 Task: Assign Harsh Tikku as Project Lead of Scrum Project Project0006 in Jira
Action: Mouse moved to (362, 411)
Screenshot: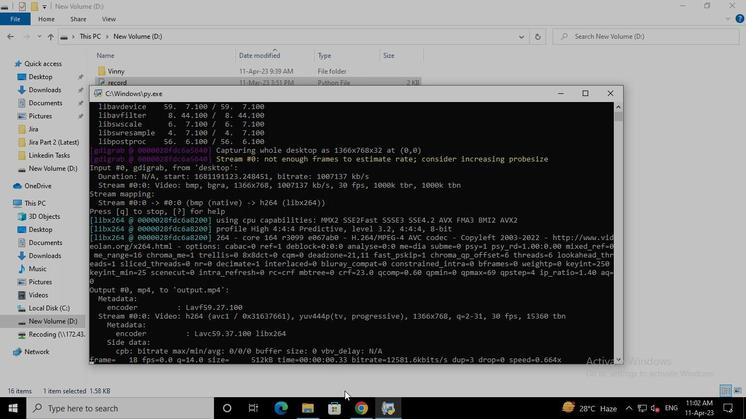 
Action: Mouse pressed left at (362, 411)
Screenshot: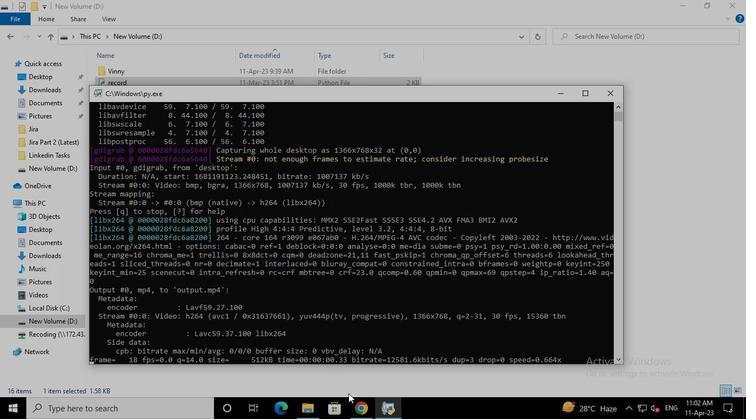 
Action: Mouse moved to (204, 56)
Screenshot: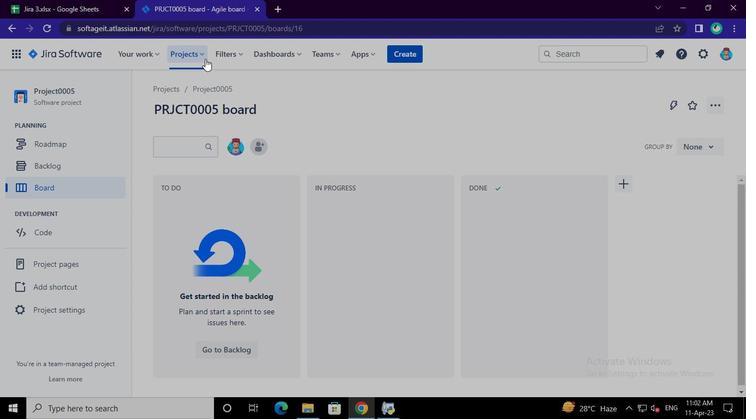 
Action: Mouse pressed left at (204, 56)
Screenshot: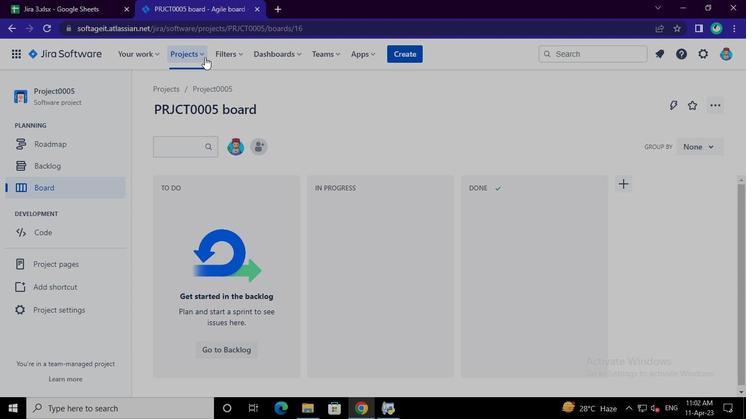 
Action: Mouse moved to (227, 138)
Screenshot: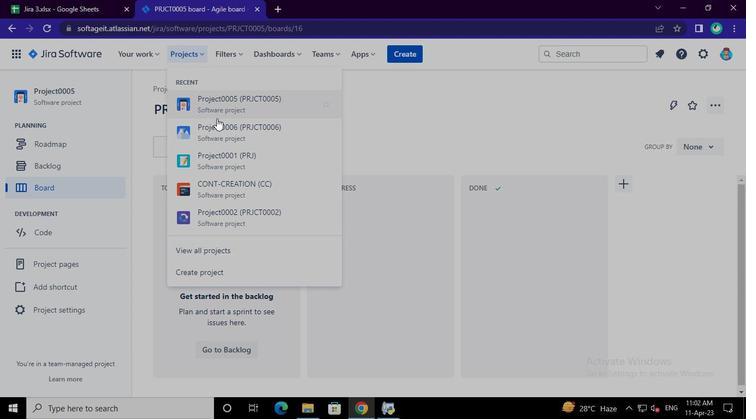 
Action: Mouse pressed left at (227, 138)
Screenshot: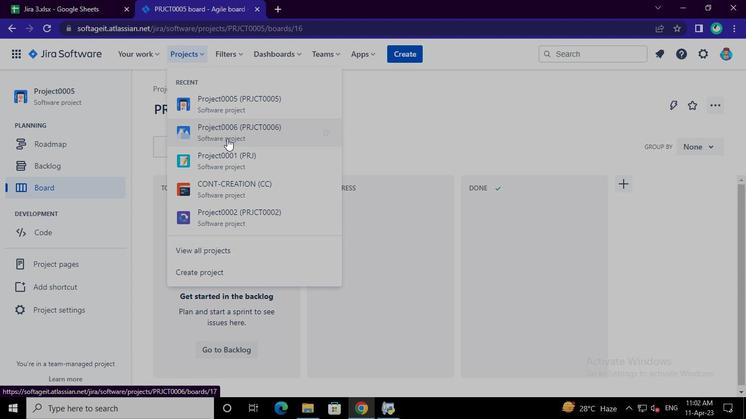 
Action: Mouse moved to (74, 307)
Screenshot: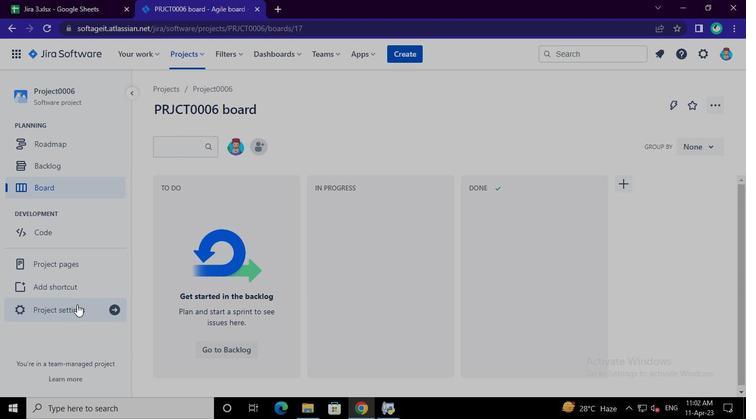 
Action: Mouse pressed left at (74, 307)
Screenshot: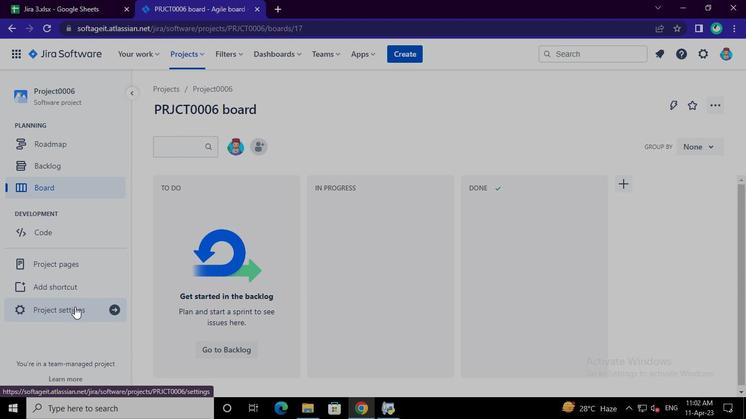 
Action: Mouse moved to (401, 355)
Screenshot: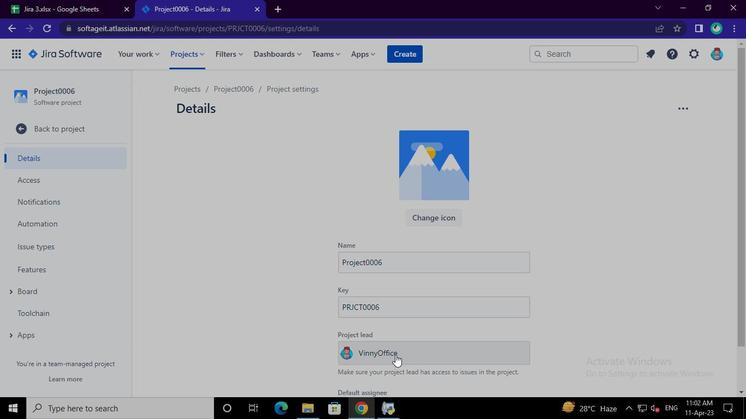 
Action: Mouse pressed left at (401, 355)
Screenshot: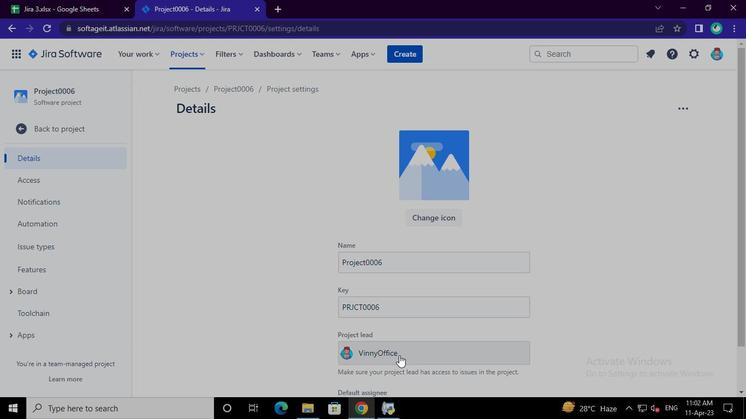 
Action: Mouse moved to (411, 267)
Screenshot: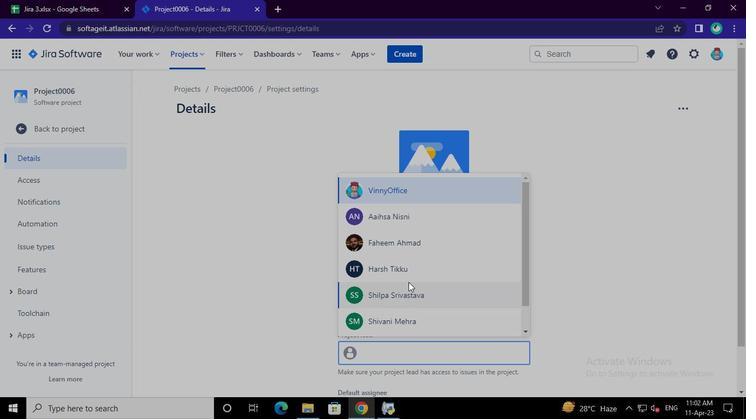 
Action: Mouse pressed left at (411, 267)
Screenshot: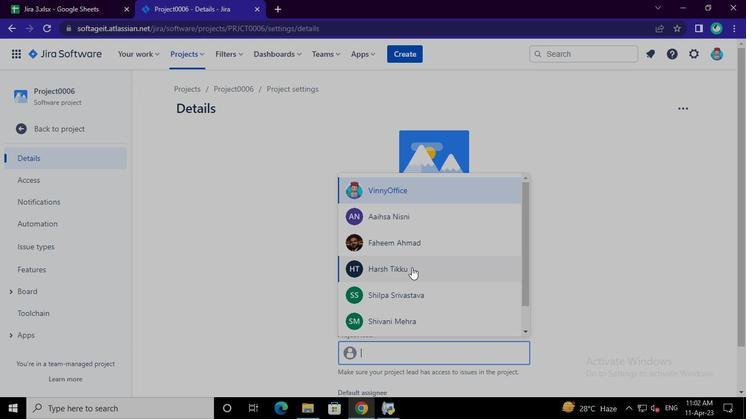 
Action: Mouse moved to (354, 386)
Screenshot: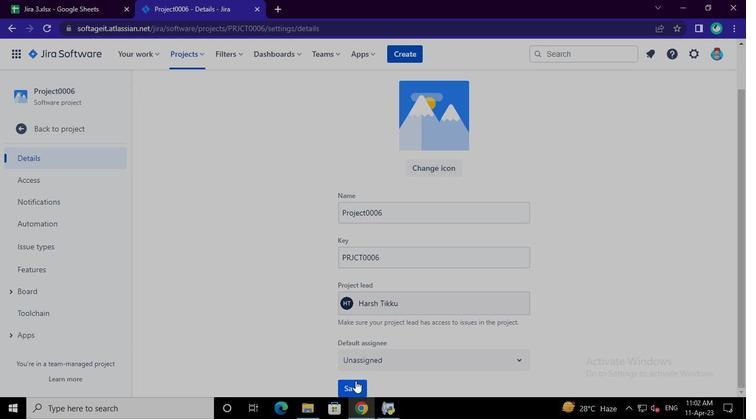 
Action: Mouse pressed left at (354, 386)
Screenshot: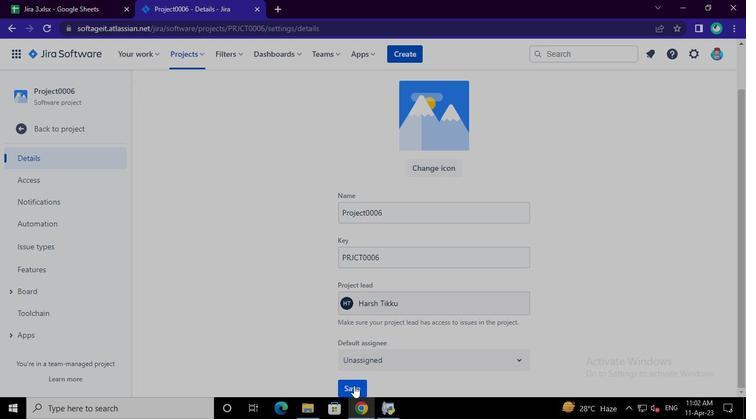 
Action: Mouse moved to (390, 411)
Screenshot: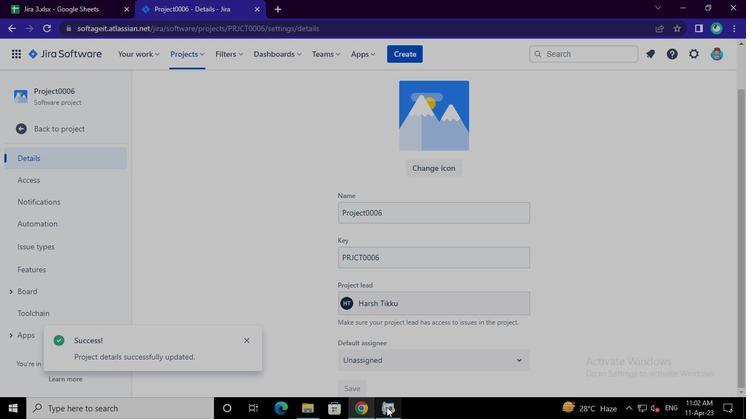 
Action: Mouse pressed left at (390, 411)
Screenshot: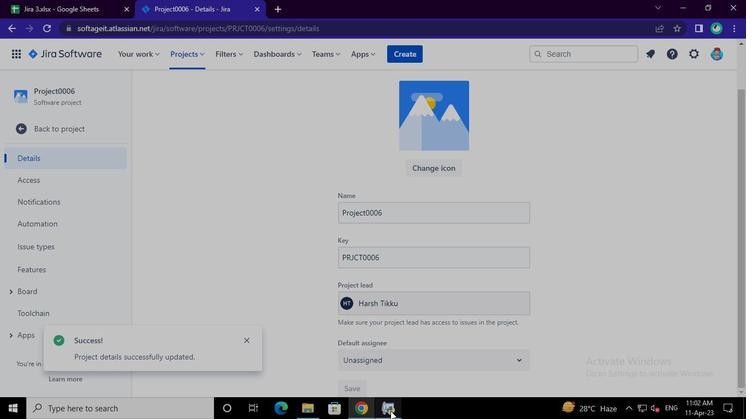 
Action: Mouse moved to (614, 94)
Screenshot: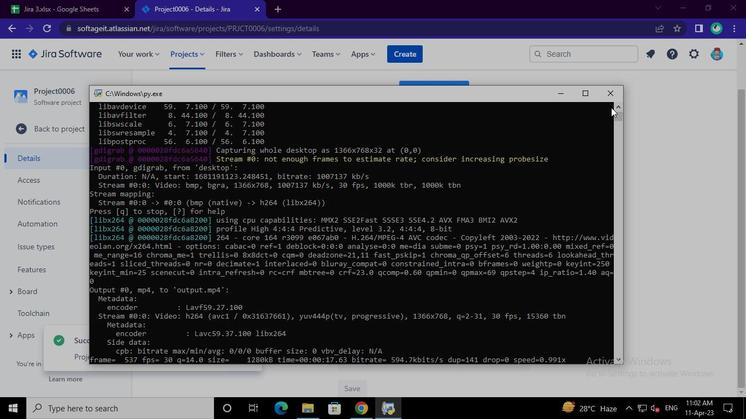 
Action: Mouse pressed left at (614, 94)
Screenshot: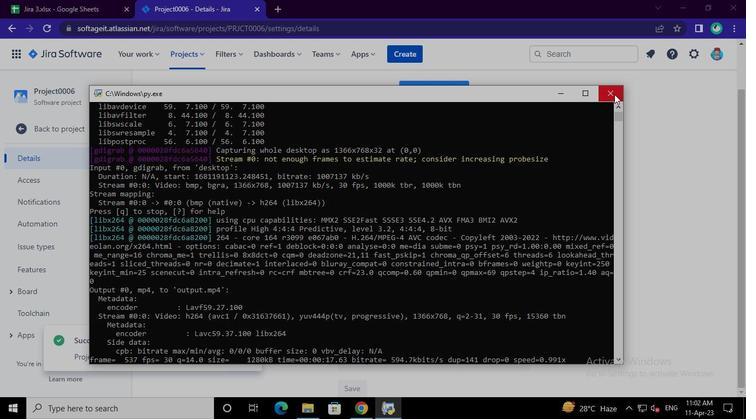 
